 Task: Open Card Card0000000064 in Board Board0000000016 in Workspace WS0000000006 in Trello. Add Member Carxxstreet791@gmail.com to Card Card0000000064 in Board Board0000000016 in Workspace WS0000000006 in Trello. Add Red Label titled Label0000000064 to Card Card0000000064 in Board Board0000000016 in Workspace WS0000000006 in Trello. Add Checklist CL0000000064 to Card Card0000000064 in Board Board0000000016 in Workspace WS0000000006 in Trello. Add Dates with Start Date as Jul 01 2023 and Due Date as Jul 31 2023 to Card Card0000000064 in Board Board0000000016 in Workspace WS0000000006 in Trello
Action: Mouse moved to (74, 294)
Screenshot: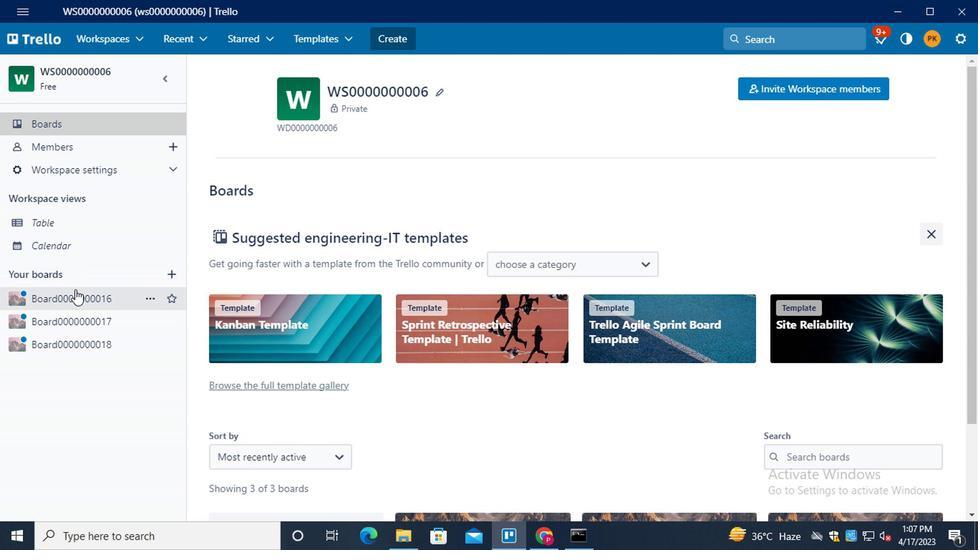 
Action: Mouse pressed left at (74, 294)
Screenshot: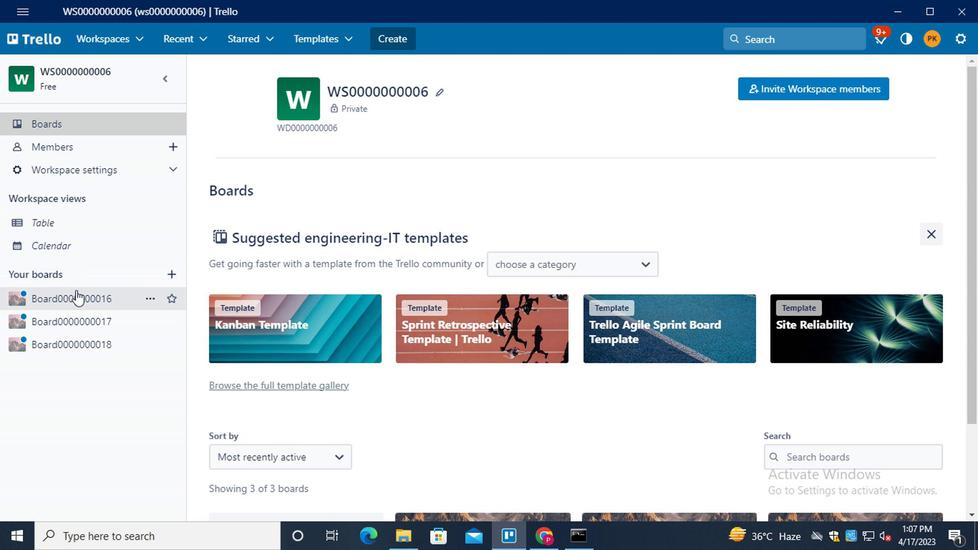 
Action: Mouse moved to (309, 325)
Screenshot: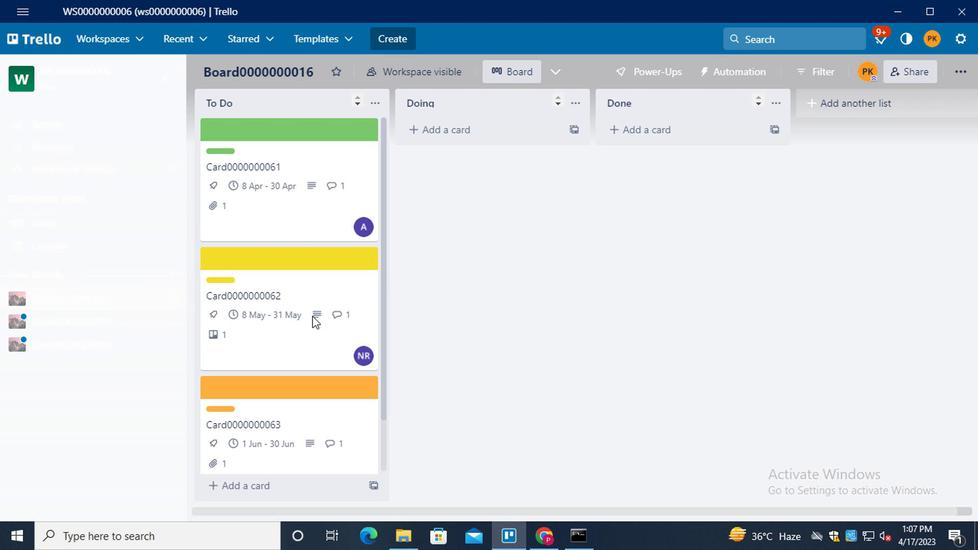 
Action: Mouse scrolled (309, 324) with delta (0, -1)
Screenshot: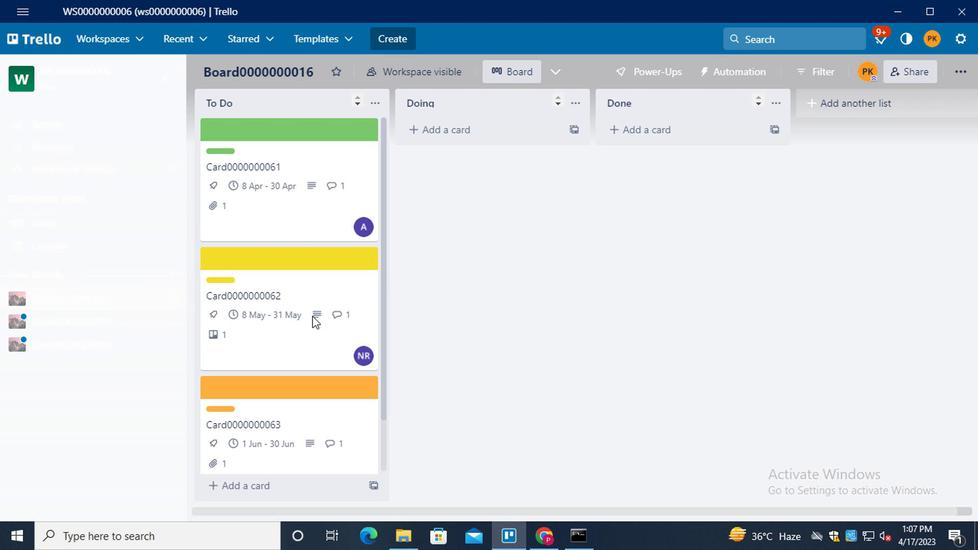 
Action: Mouse moved to (309, 326)
Screenshot: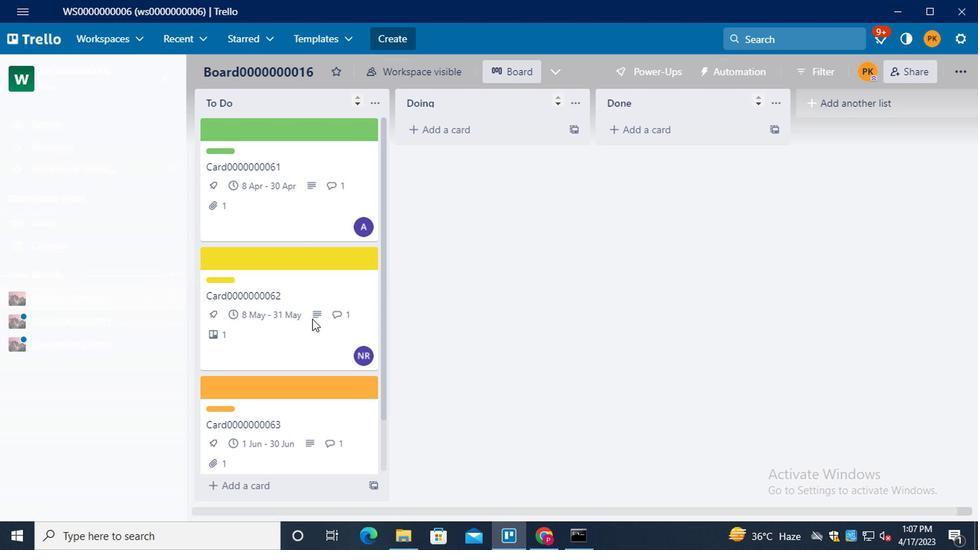 
Action: Mouse scrolled (309, 325) with delta (0, 0)
Screenshot: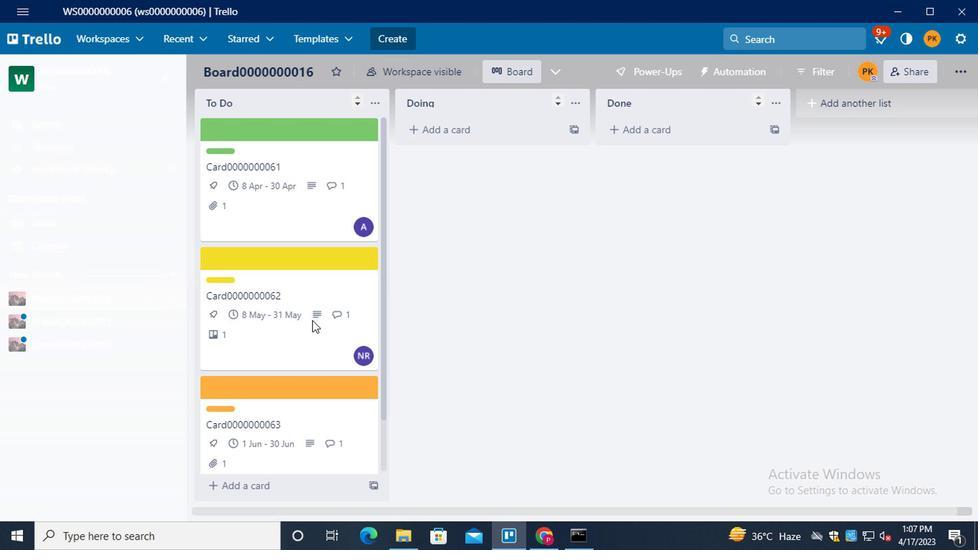 
Action: Mouse scrolled (309, 325) with delta (0, 0)
Screenshot: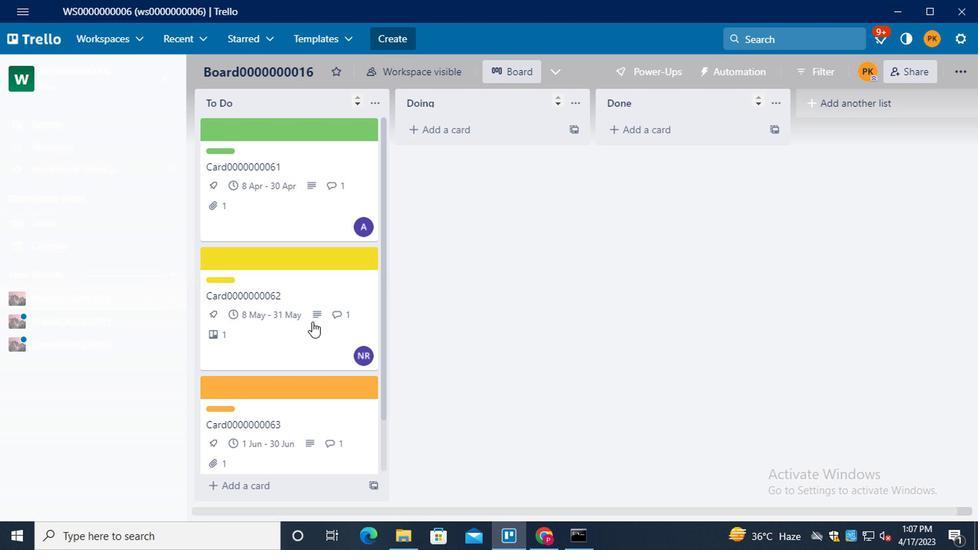 
Action: Mouse moved to (309, 327)
Screenshot: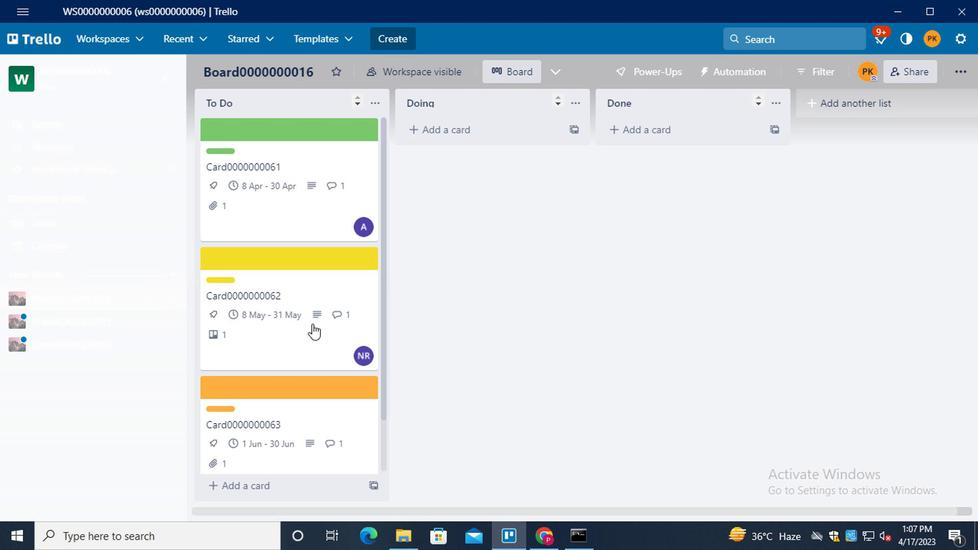 
Action: Mouse scrolled (309, 326) with delta (0, -1)
Screenshot: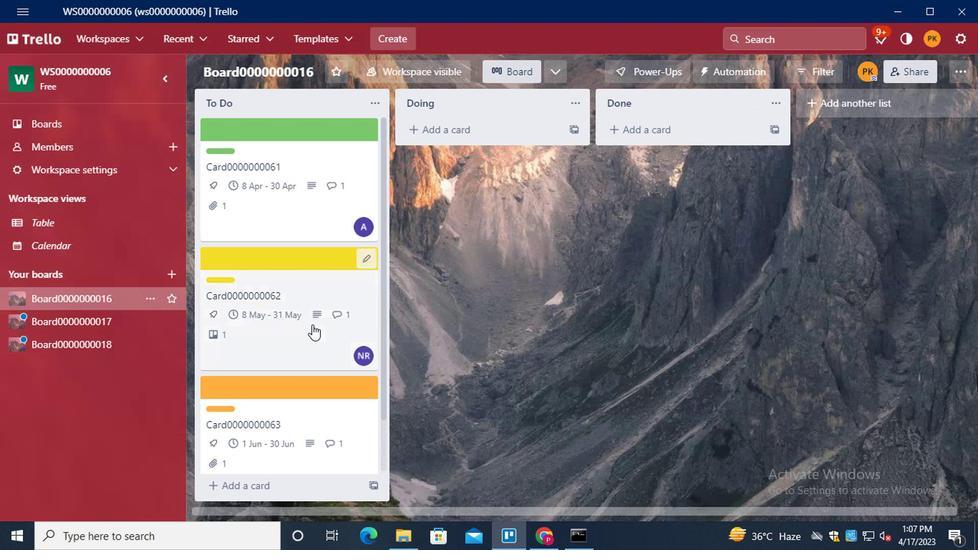 
Action: Mouse moved to (261, 461)
Screenshot: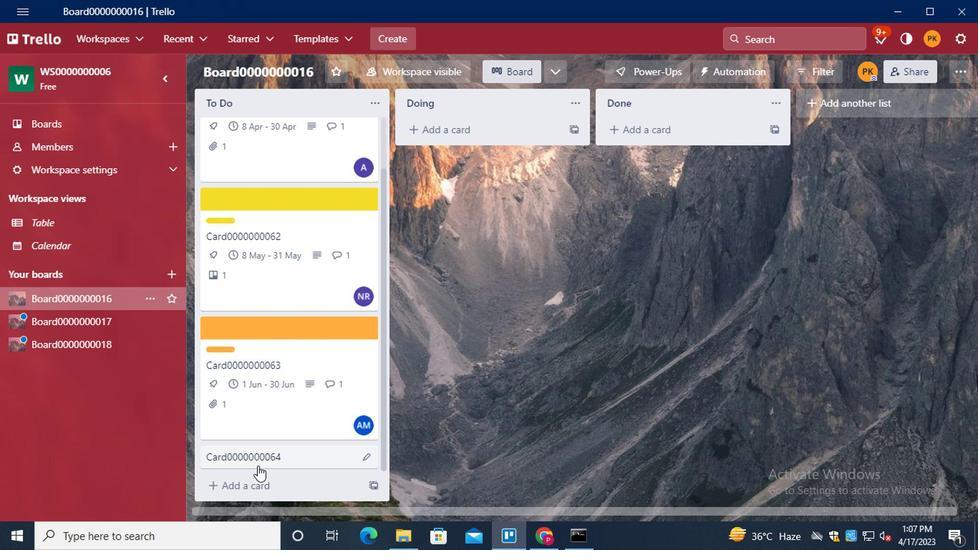 
Action: Mouse pressed left at (261, 461)
Screenshot: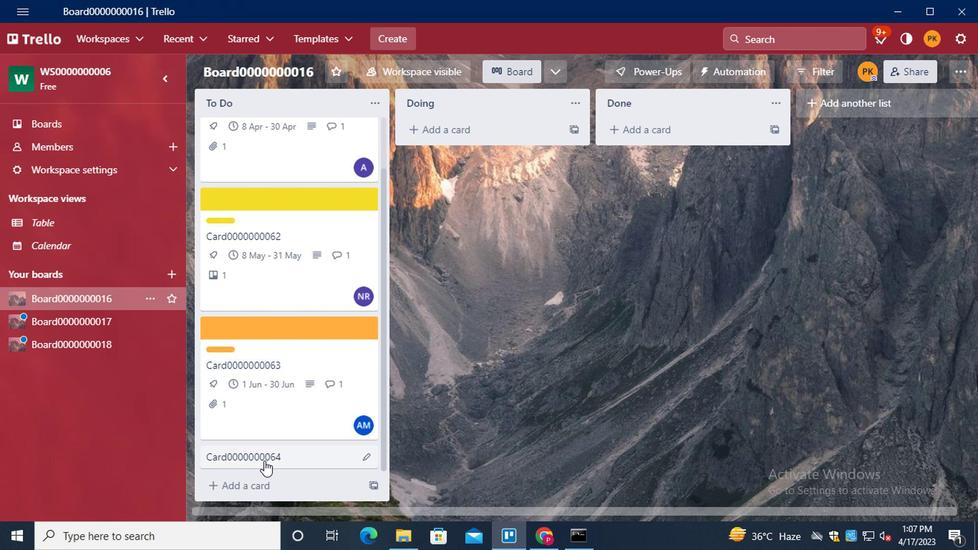 
Action: Mouse moved to (702, 131)
Screenshot: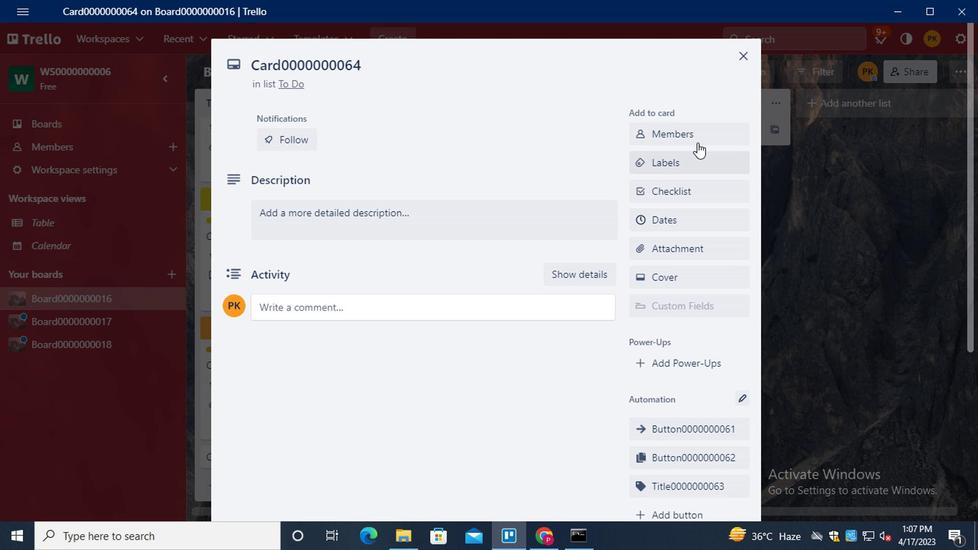 
Action: Mouse pressed left at (702, 131)
Screenshot: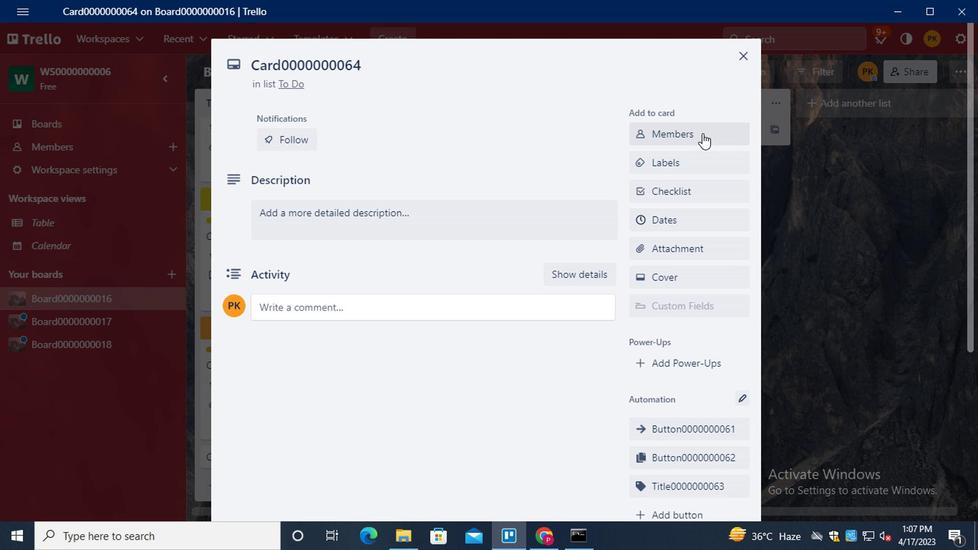 
Action: Mouse moved to (541, 189)
Screenshot: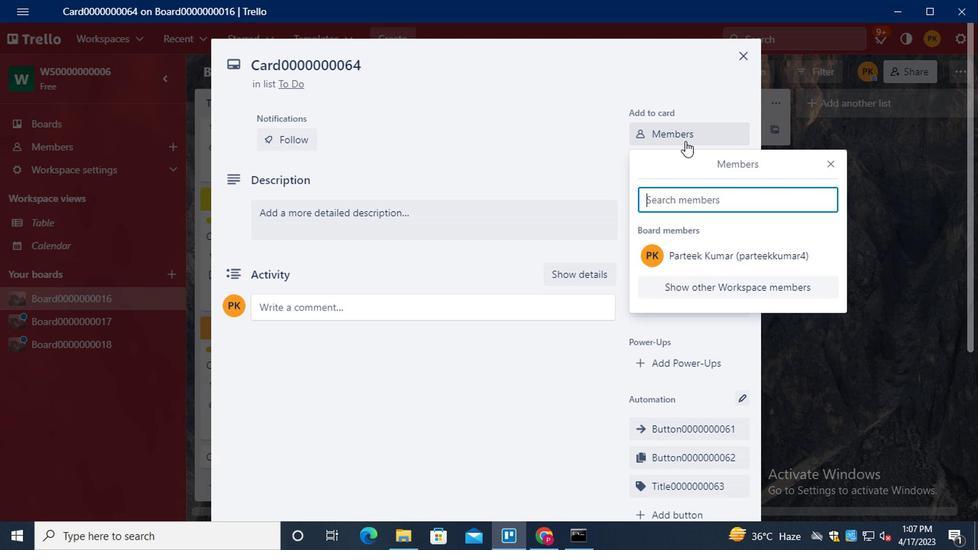 
Action: Key pressed <Key.shift>CARXXSTREET791<Key.shift>2<Key.backspace>GMAIL.COM
Screenshot: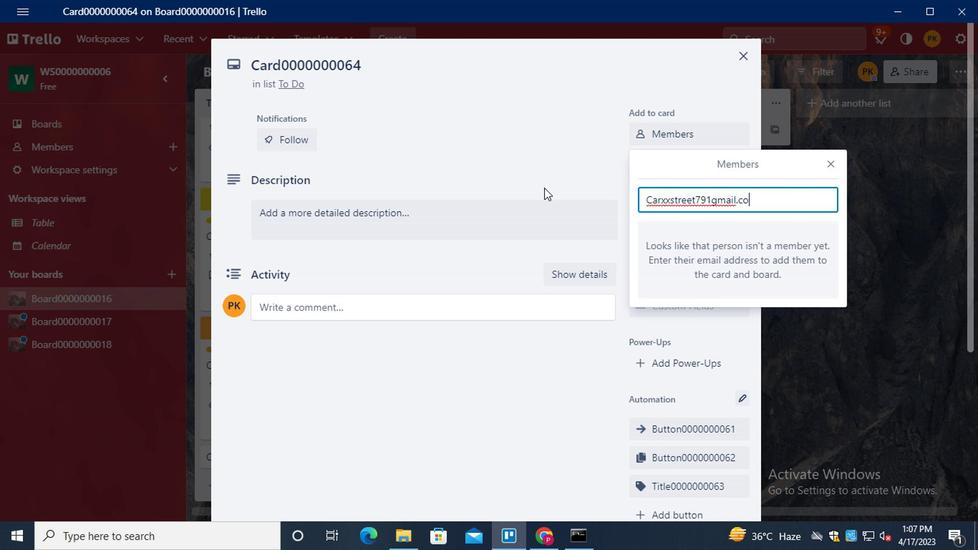 
Action: Mouse moved to (700, 195)
Screenshot: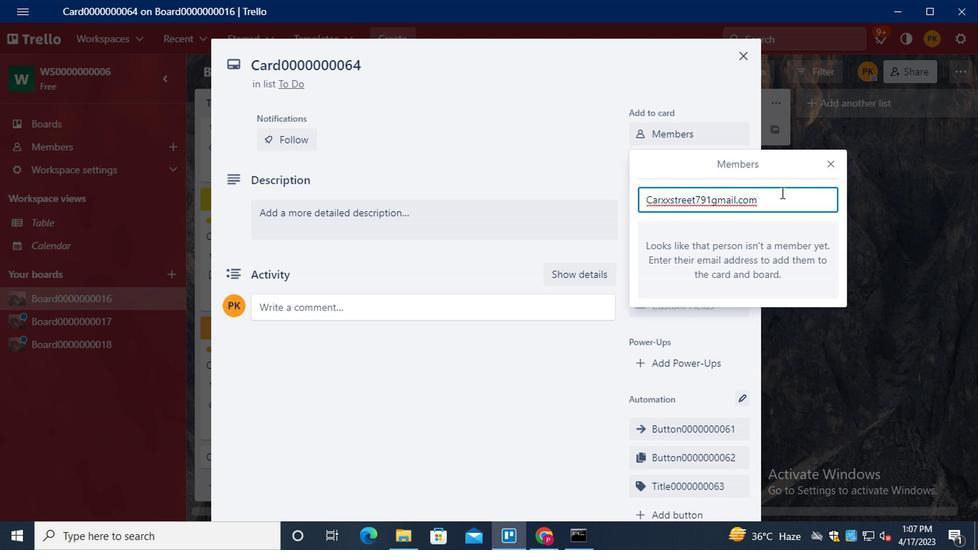 
Action: Key pressed <Key.backspace><Key.backspace><Key.backspace><Key.backspace><Key.backspace><Key.backspace><Key.backspace><Key.backspace><Key.backspace><Key.backspace><Key.backspace><Key.backspace><Key.backspace><Key.backspace><Key.backspace><Key.backspace><Key.backspace><Key.backspace><Key.backspace><Key.backspace><Key.backspace><Key.backspace><Key.backspace><Key.backspace><Key.backspace><Key.backspace><Key.backspace><Key.shift>CARXXSTREET791<Key.shift>@GMAIL.COM
Screenshot: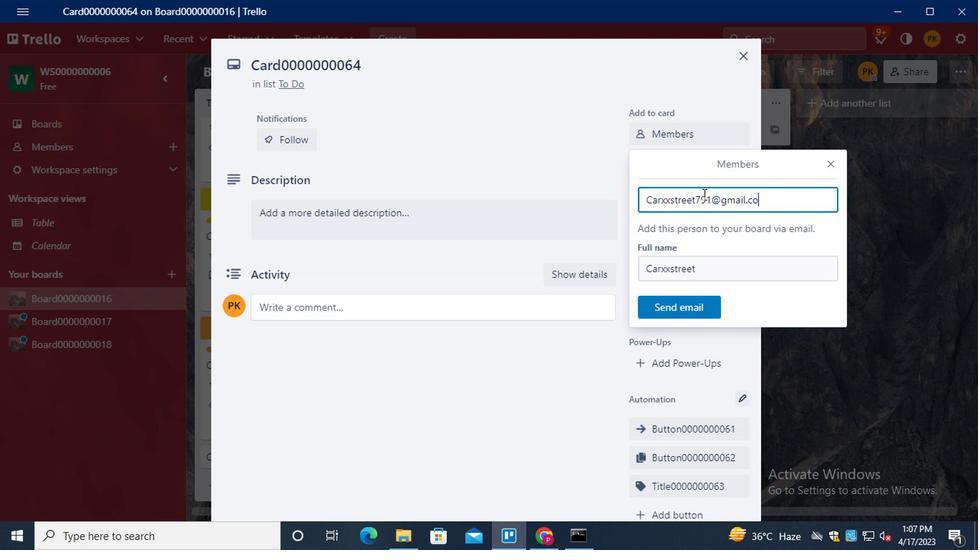 
Action: Mouse moved to (700, 317)
Screenshot: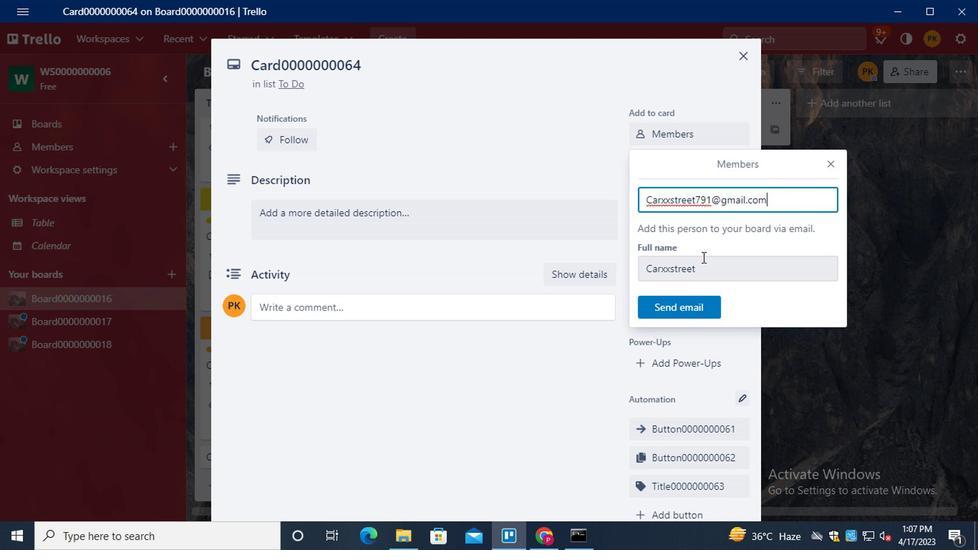 
Action: Mouse pressed left at (700, 317)
Screenshot: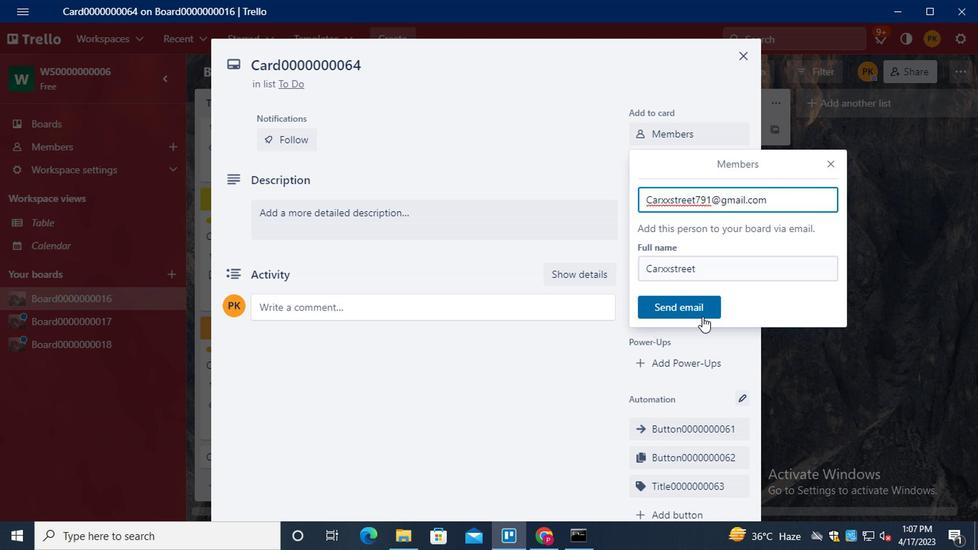 
Action: Mouse moved to (680, 164)
Screenshot: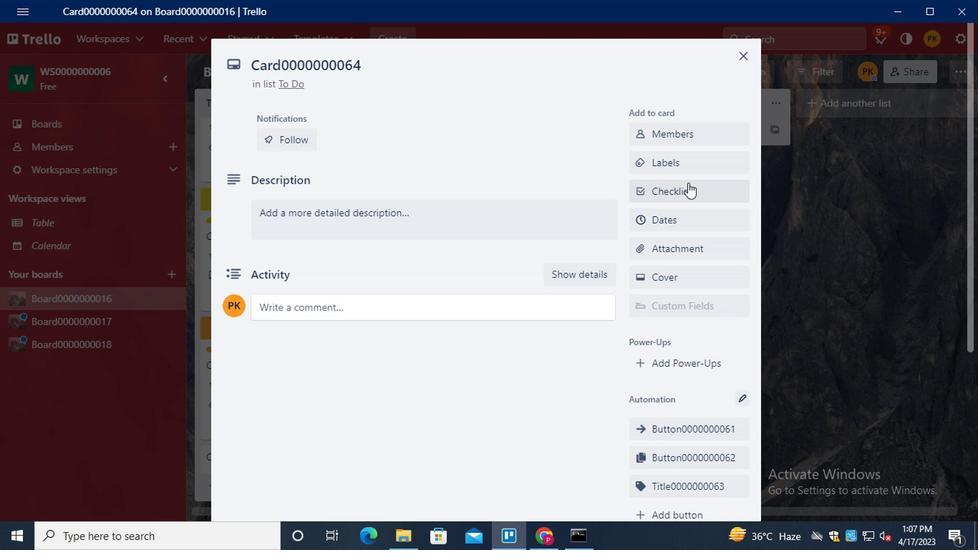 
Action: Mouse pressed left at (680, 164)
Screenshot: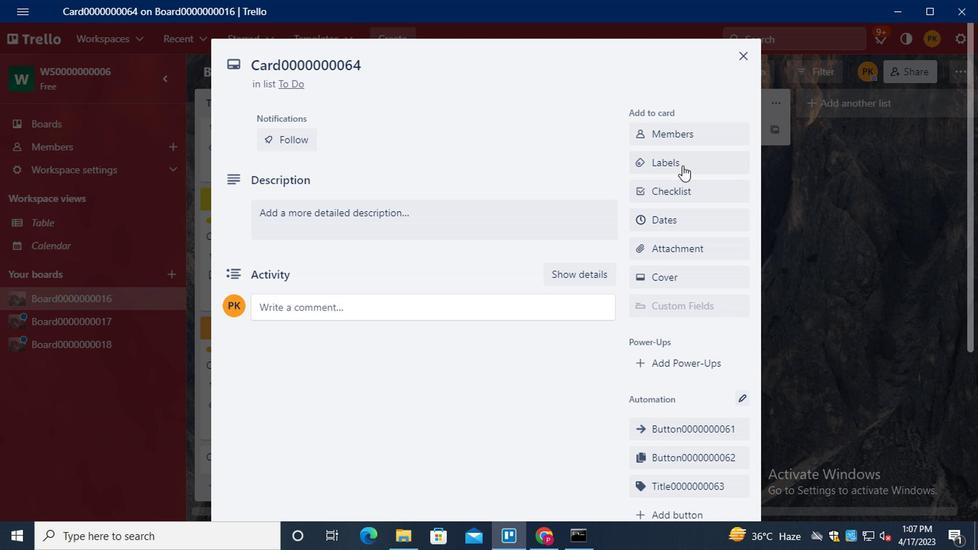 
Action: Mouse moved to (733, 402)
Screenshot: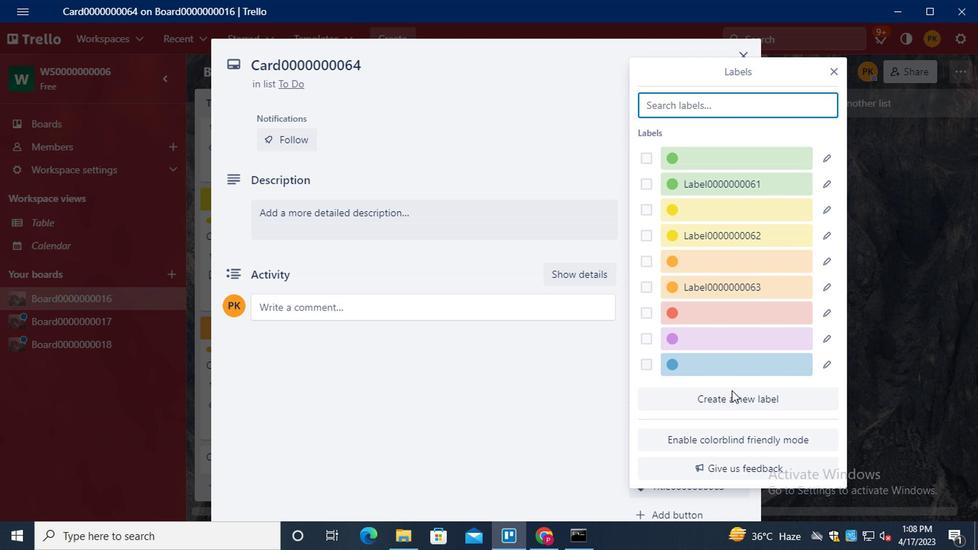 
Action: Mouse pressed left at (733, 402)
Screenshot: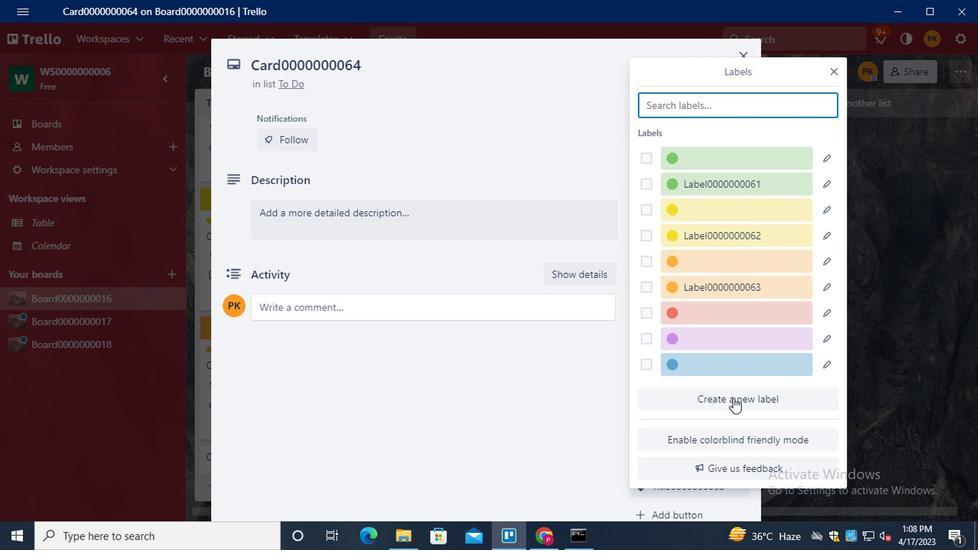 
Action: Mouse moved to (733, 403)
Screenshot: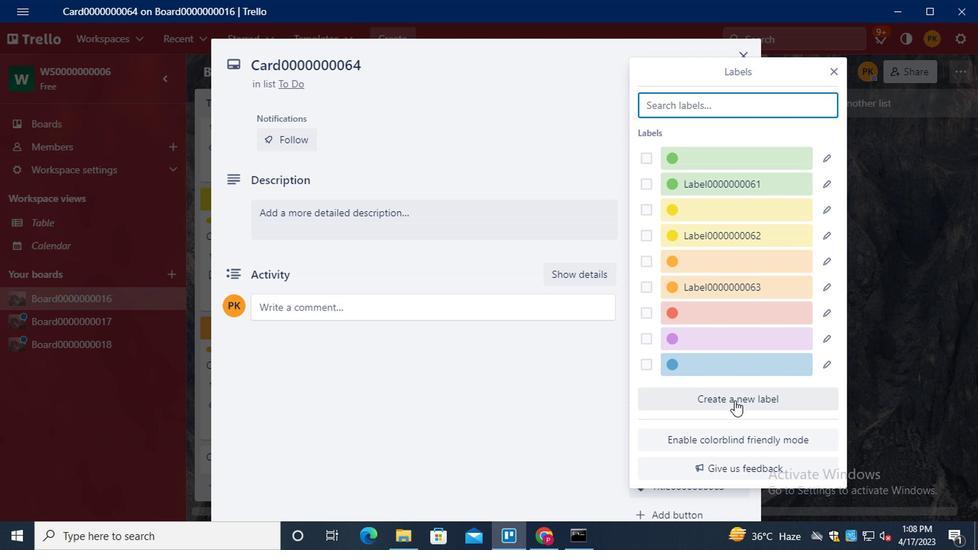 
Action: Key pressed <Key.shift>LABEL0000000064
Screenshot: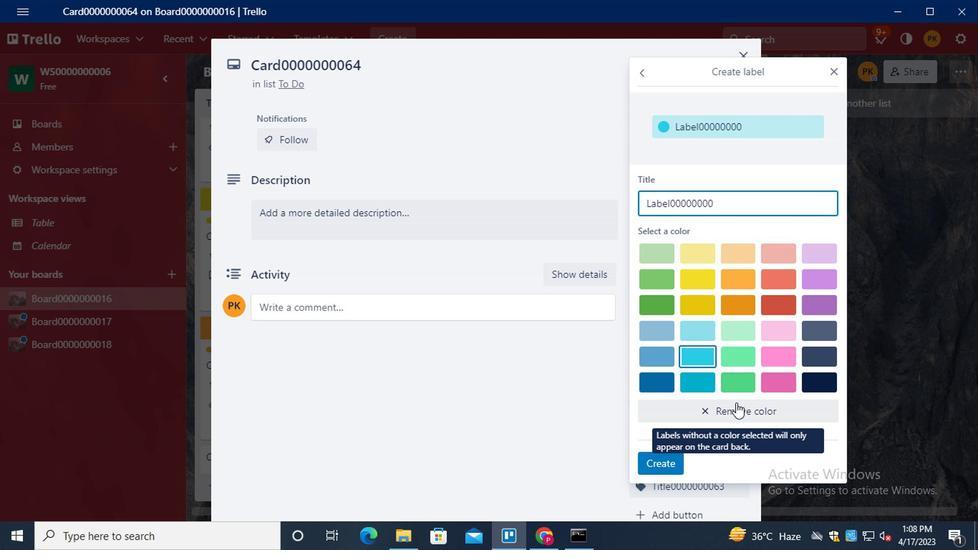 
Action: Mouse moved to (782, 287)
Screenshot: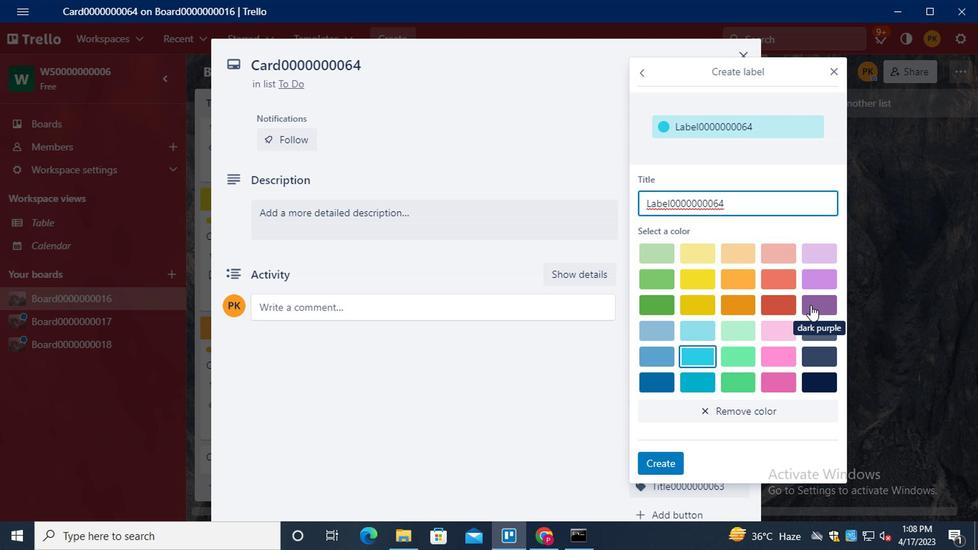 
Action: Mouse pressed left at (782, 287)
Screenshot: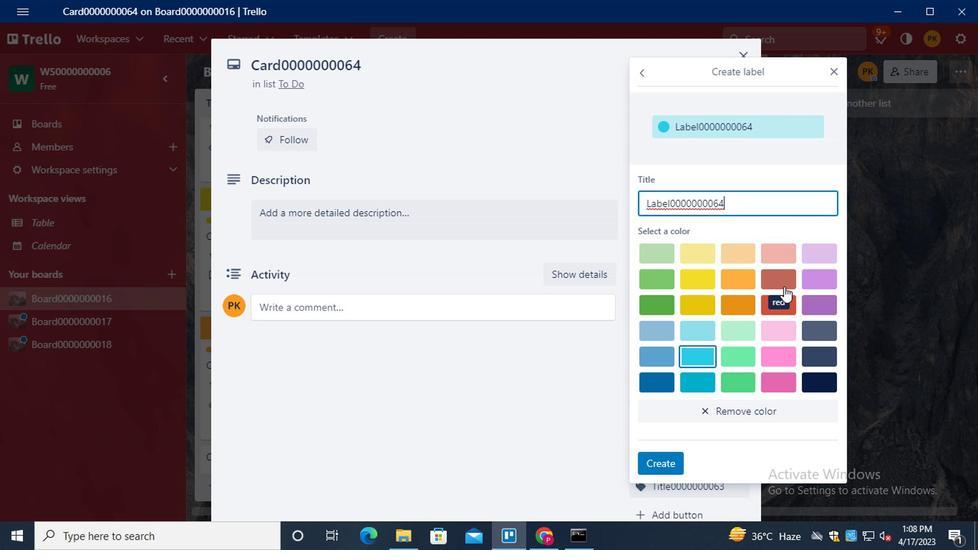 
Action: Mouse moved to (663, 464)
Screenshot: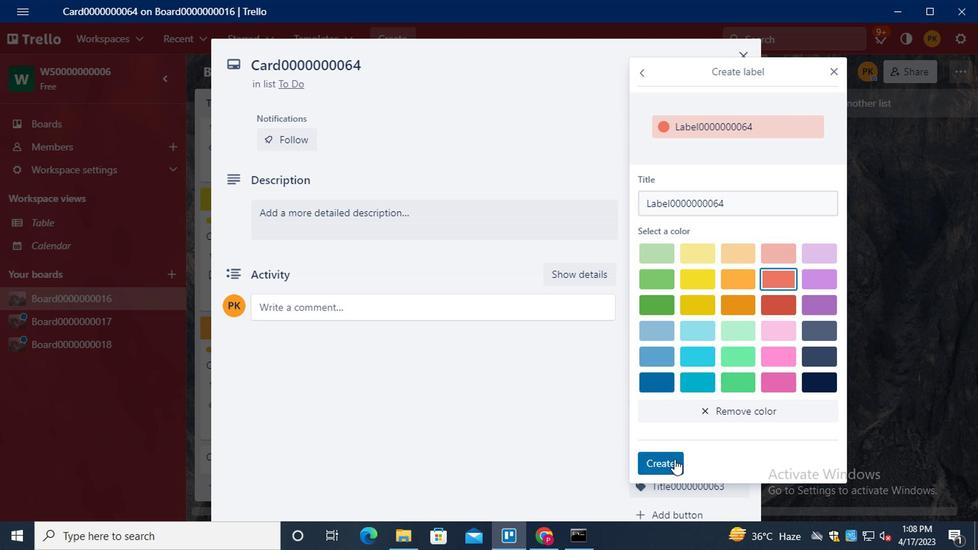 
Action: Mouse pressed left at (663, 464)
Screenshot: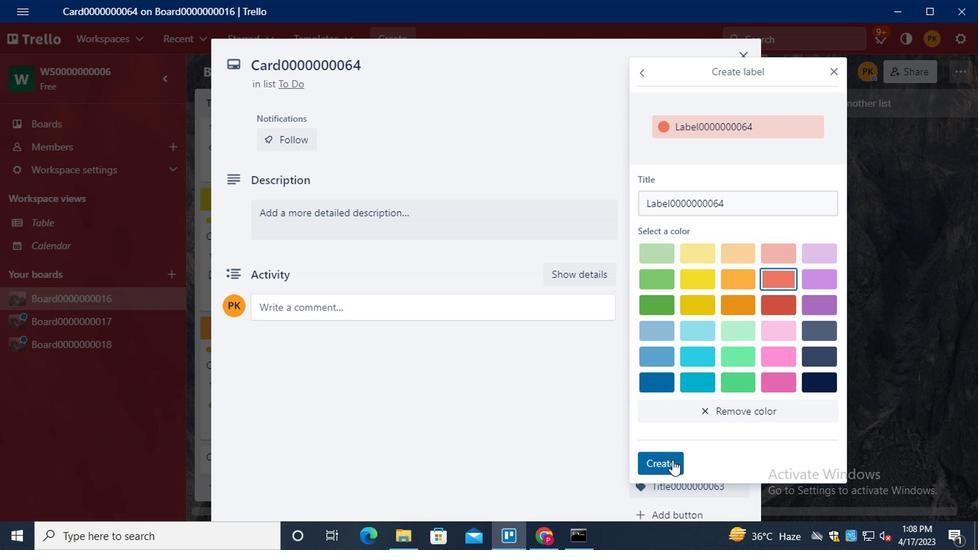 
Action: Mouse moved to (830, 76)
Screenshot: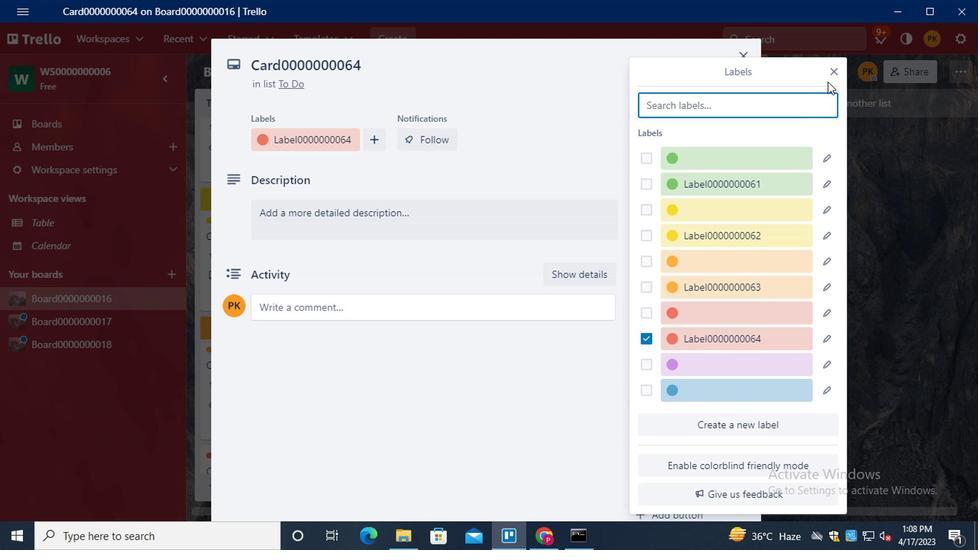 
Action: Mouse pressed left at (830, 76)
Screenshot: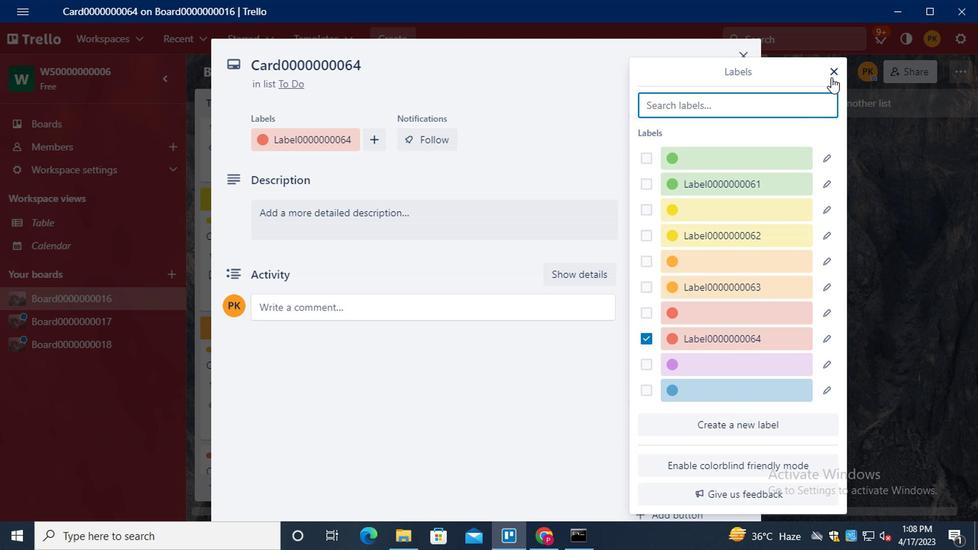 
Action: Mouse moved to (720, 190)
Screenshot: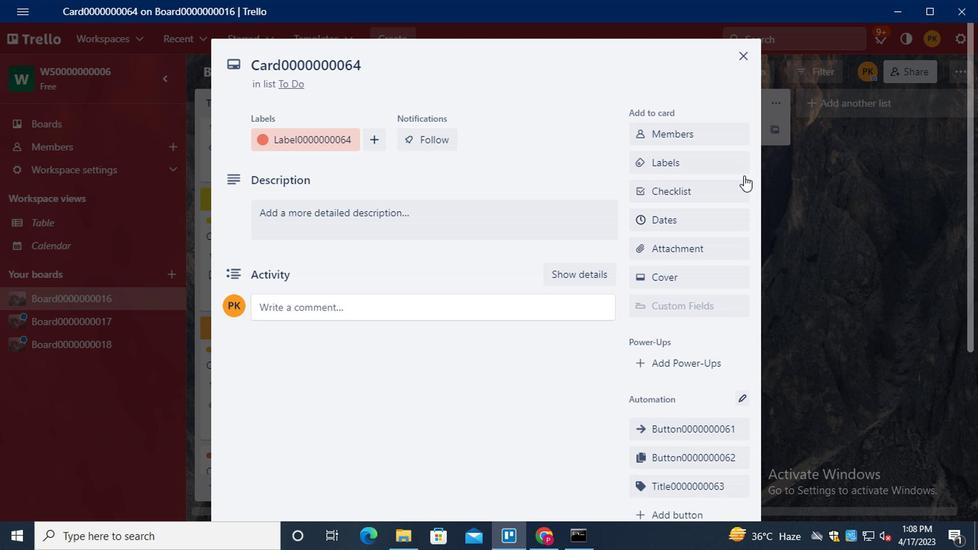 
Action: Mouse pressed left at (720, 190)
Screenshot: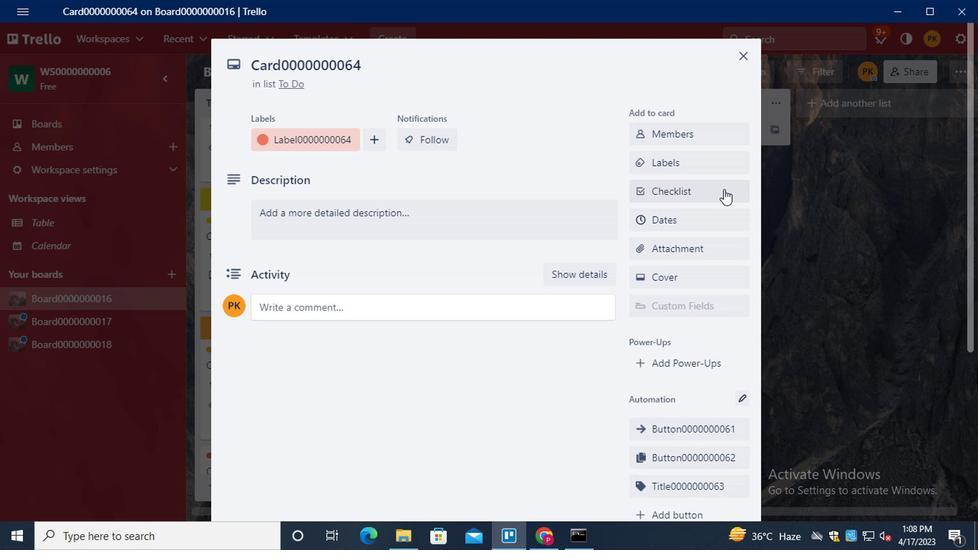 
Action: Key pressed <Key.shift><Key.shift>CL0000000064
Screenshot: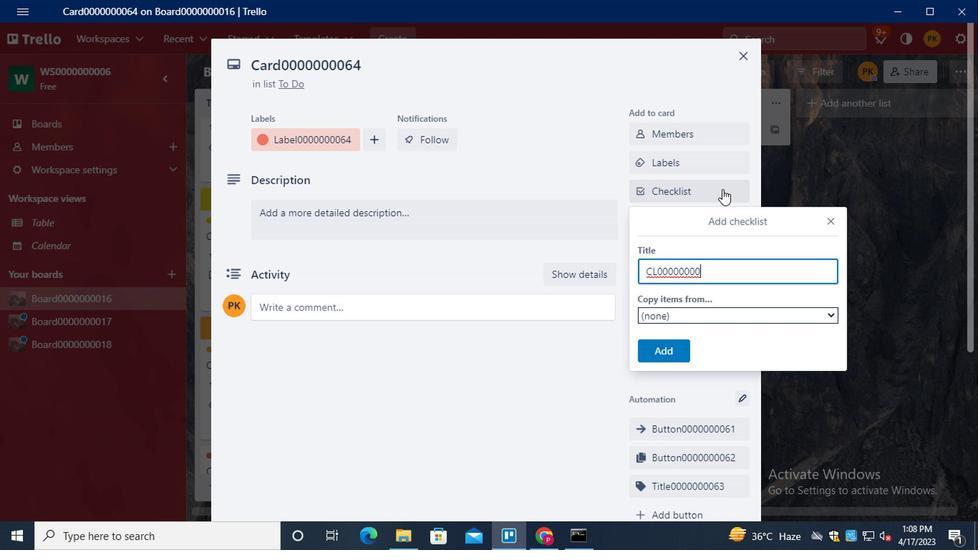
Action: Mouse moved to (682, 343)
Screenshot: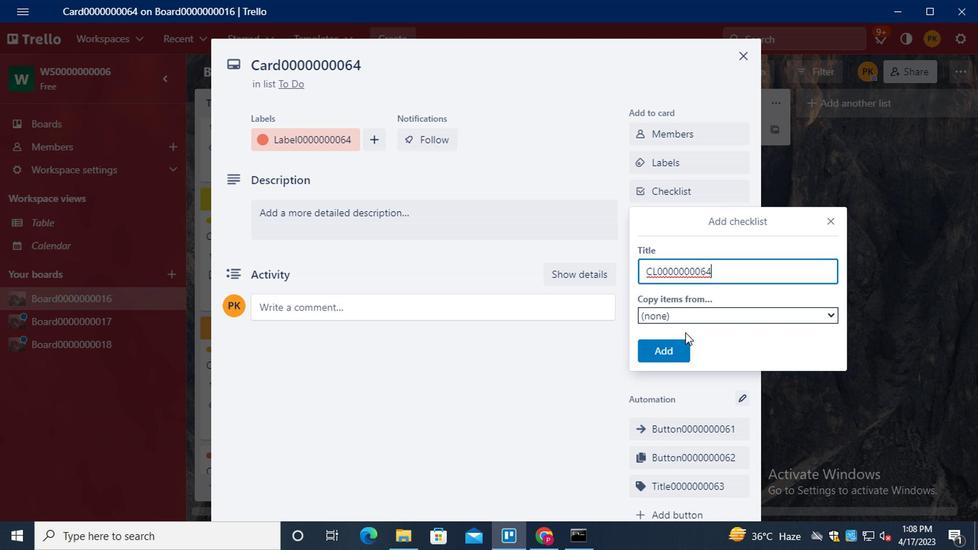 
Action: Mouse pressed left at (682, 343)
Screenshot: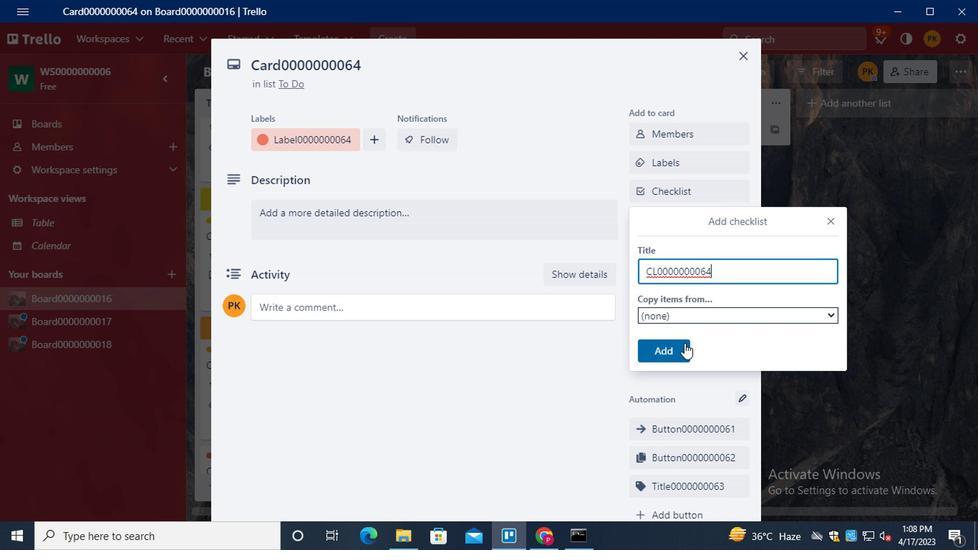 
Action: Mouse moved to (680, 219)
Screenshot: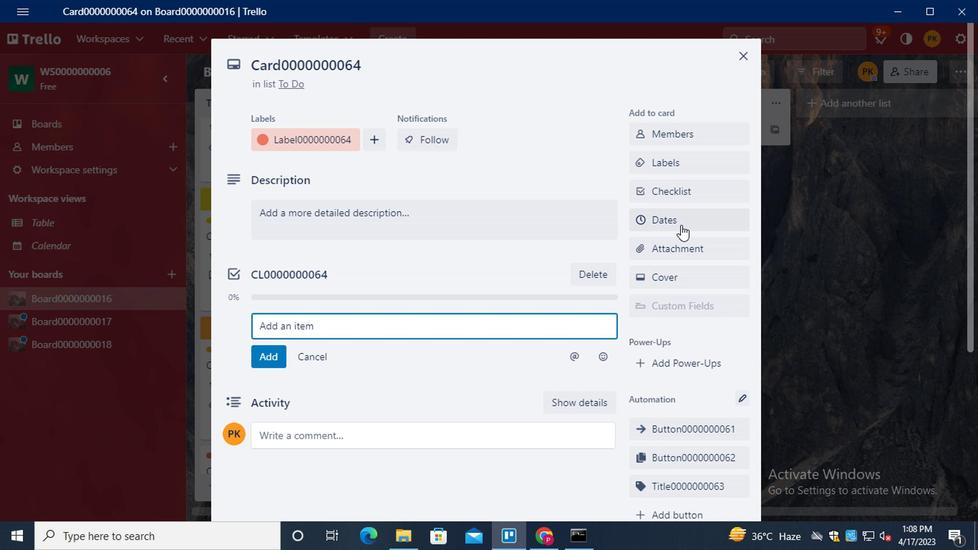 
Action: Mouse pressed left at (680, 219)
Screenshot: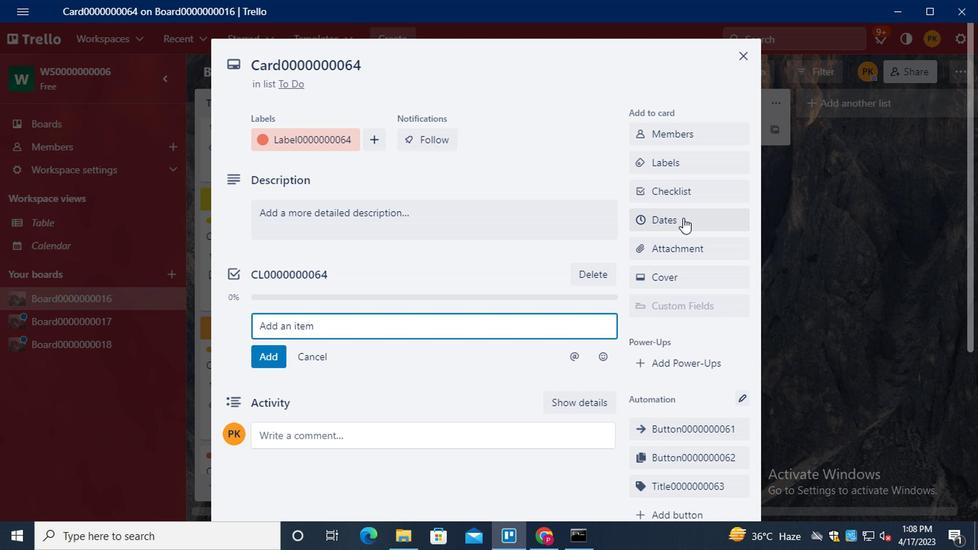 
Action: Mouse moved to (639, 333)
Screenshot: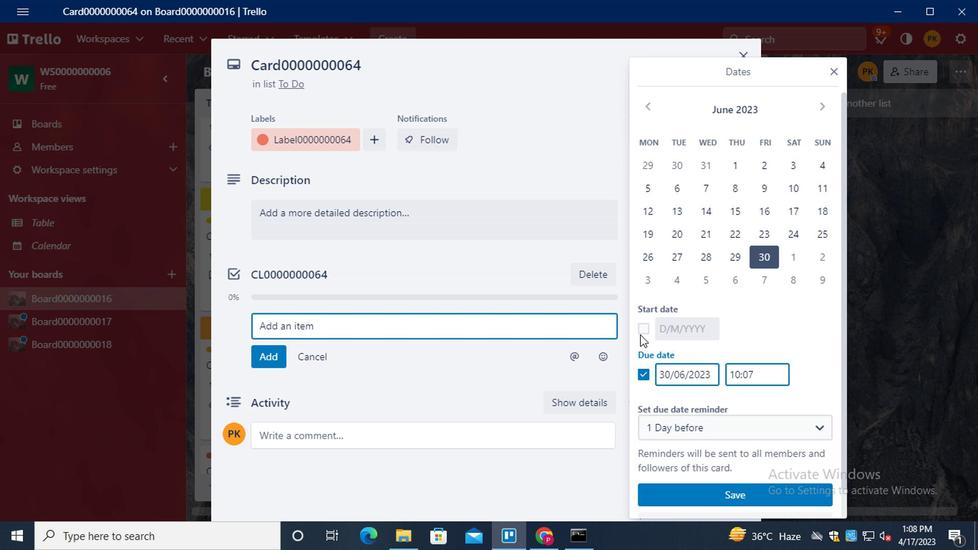 
Action: Mouse pressed left at (639, 333)
Screenshot: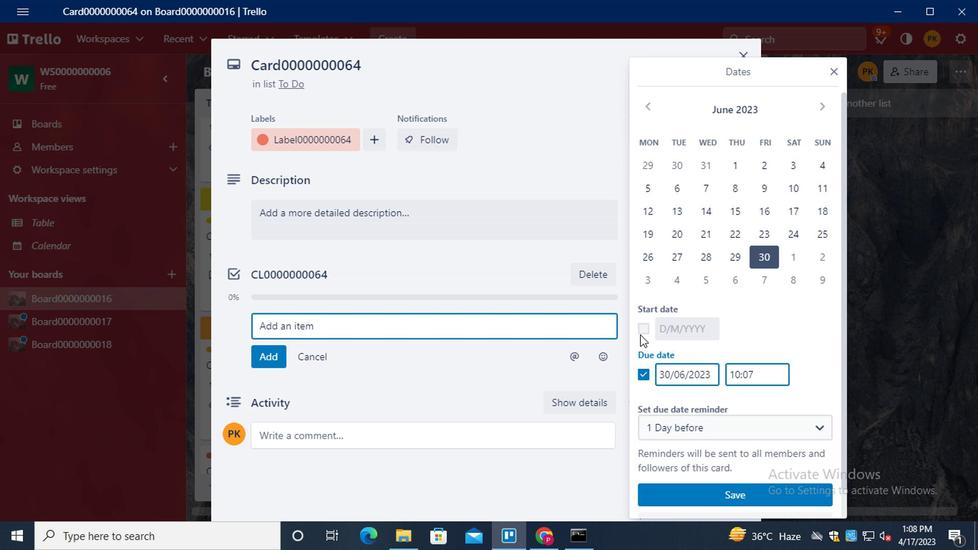 
Action: Mouse moved to (813, 110)
Screenshot: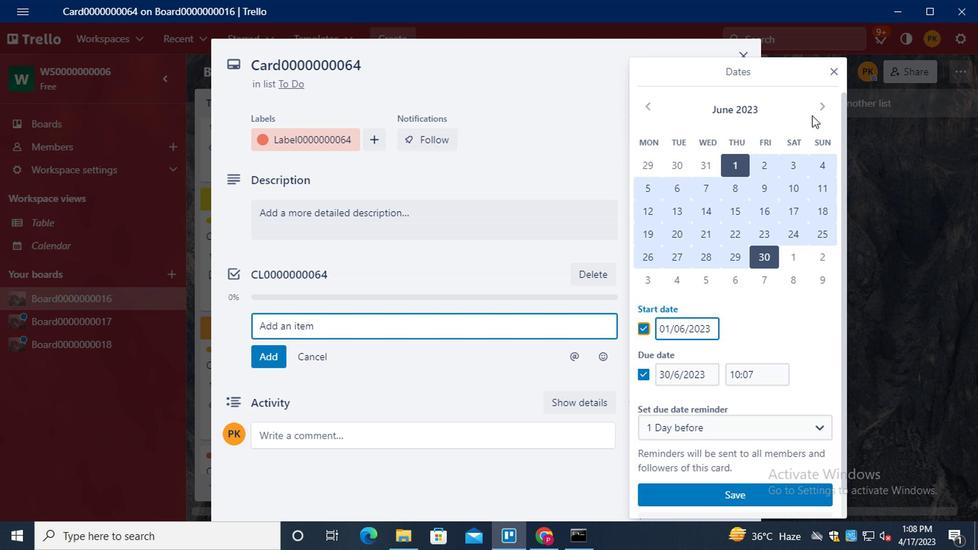 
Action: Mouse pressed left at (813, 110)
Screenshot: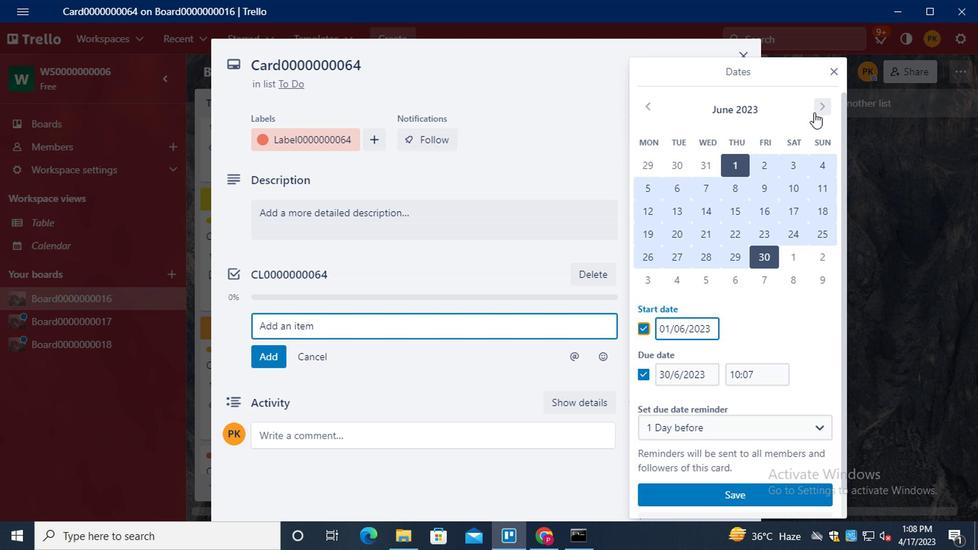 
Action: Mouse moved to (783, 165)
Screenshot: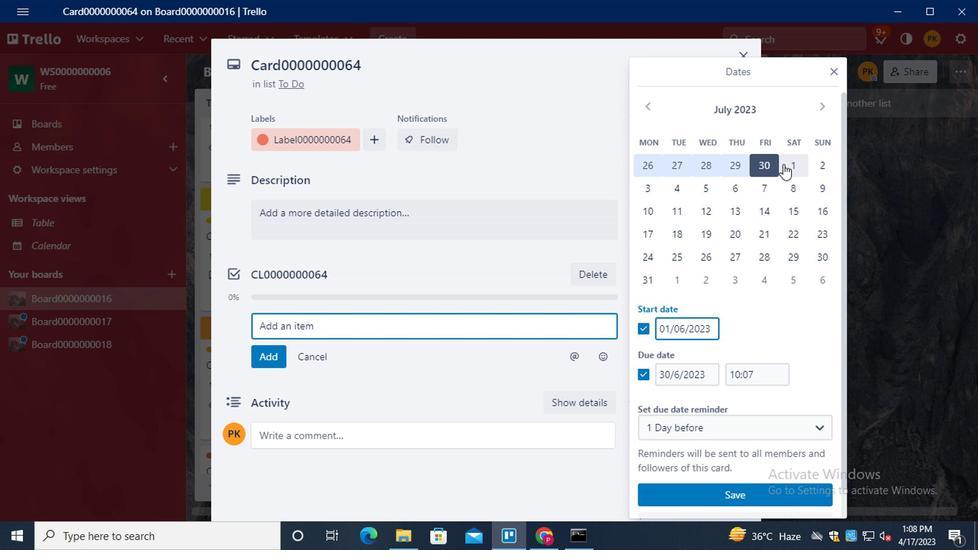 
Action: Mouse pressed left at (783, 165)
Screenshot: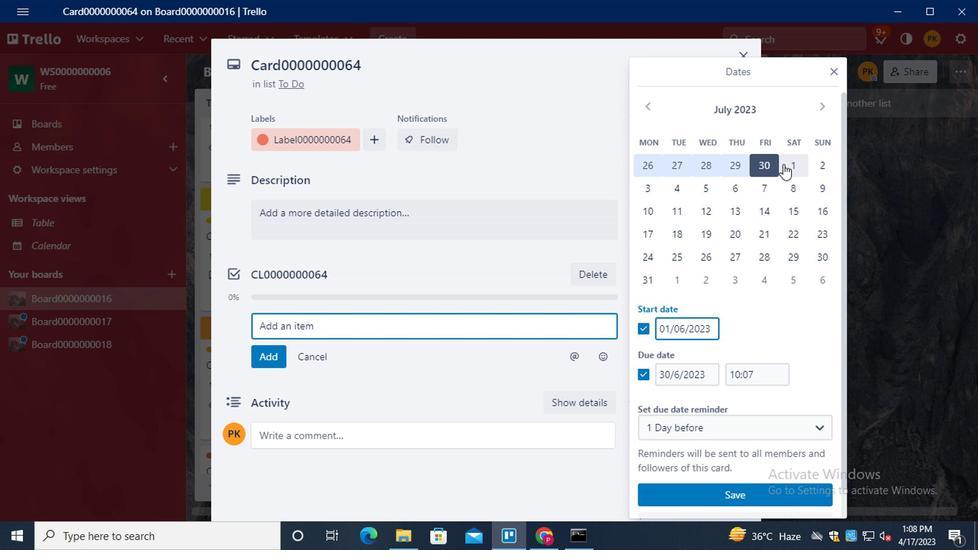 
Action: Mouse moved to (647, 277)
Screenshot: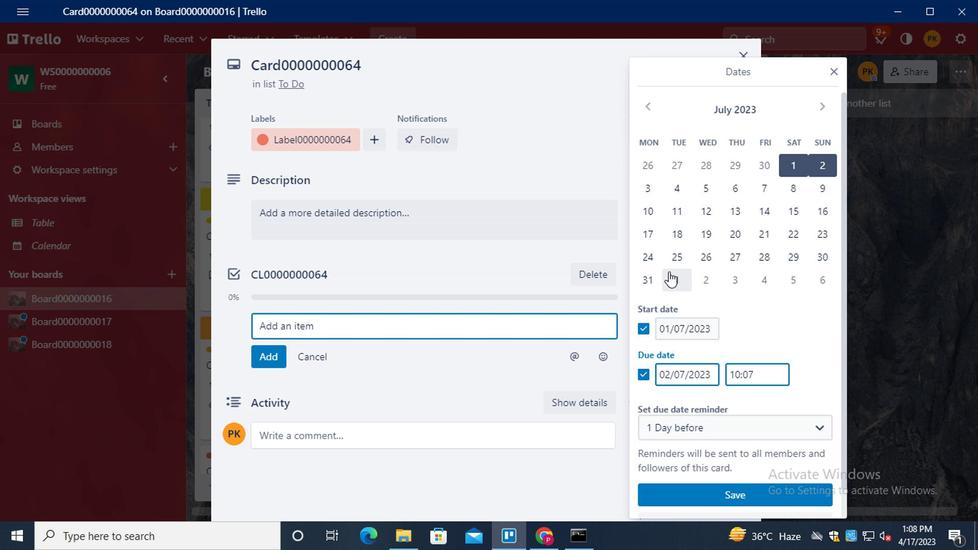 
Action: Mouse pressed left at (647, 277)
Screenshot: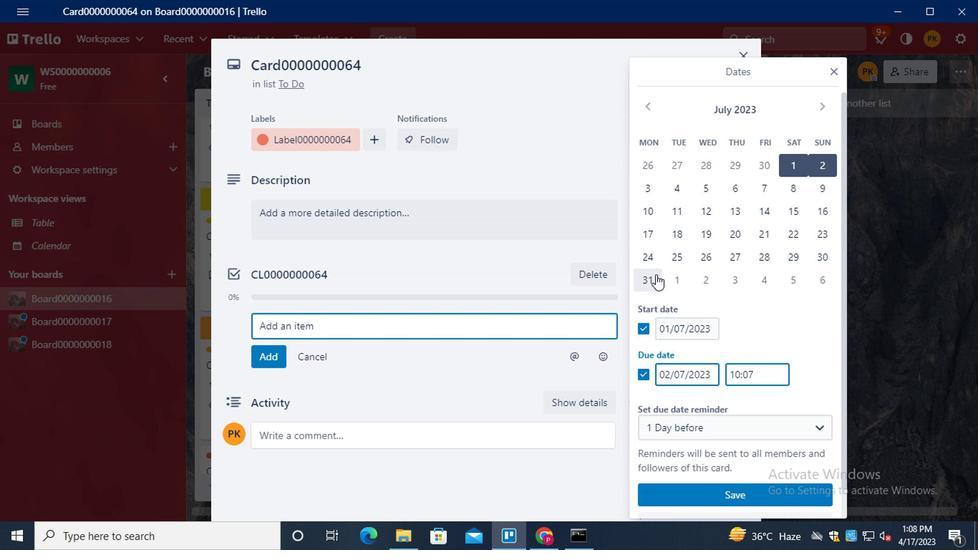 
Action: Mouse moved to (725, 493)
Screenshot: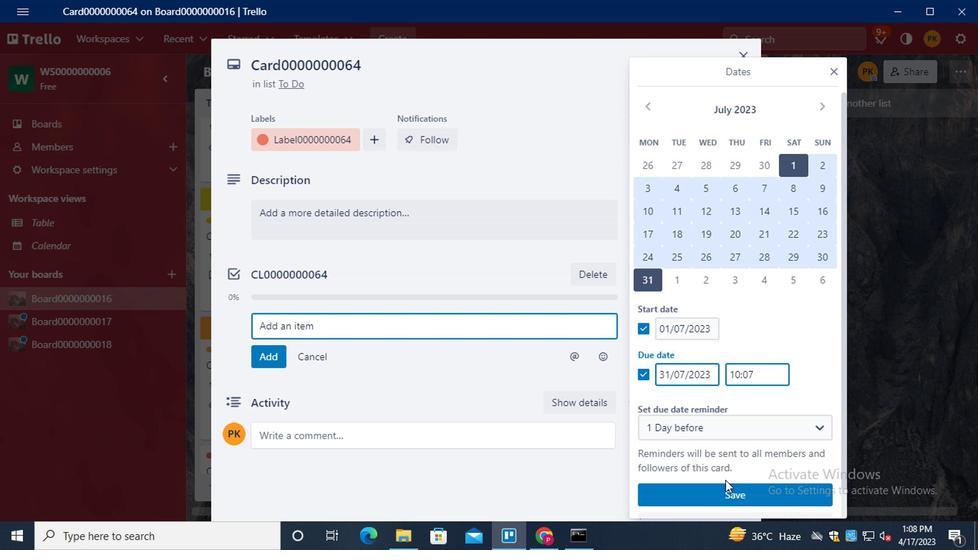 
Action: Mouse pressed left at (725, 493)
Screenshot: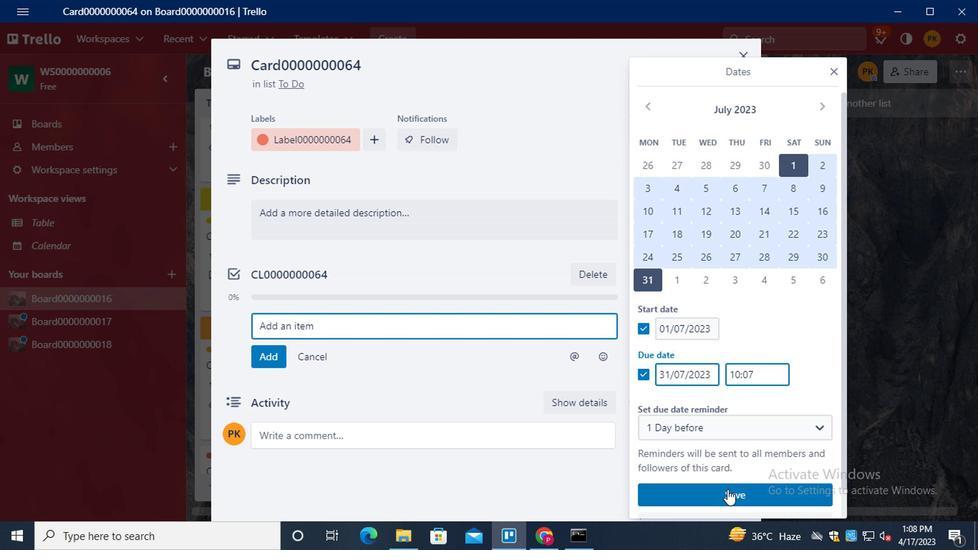 
Action: Mouse moved to (489, 267)
Screenshot: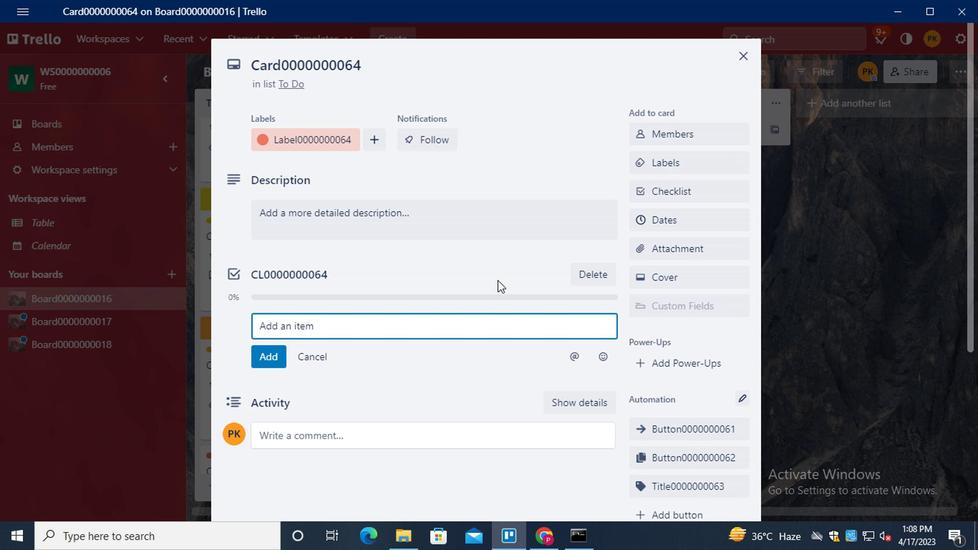 
Action: Mouse scrolled (489, 267) with delta (0, 0)
Screenshot: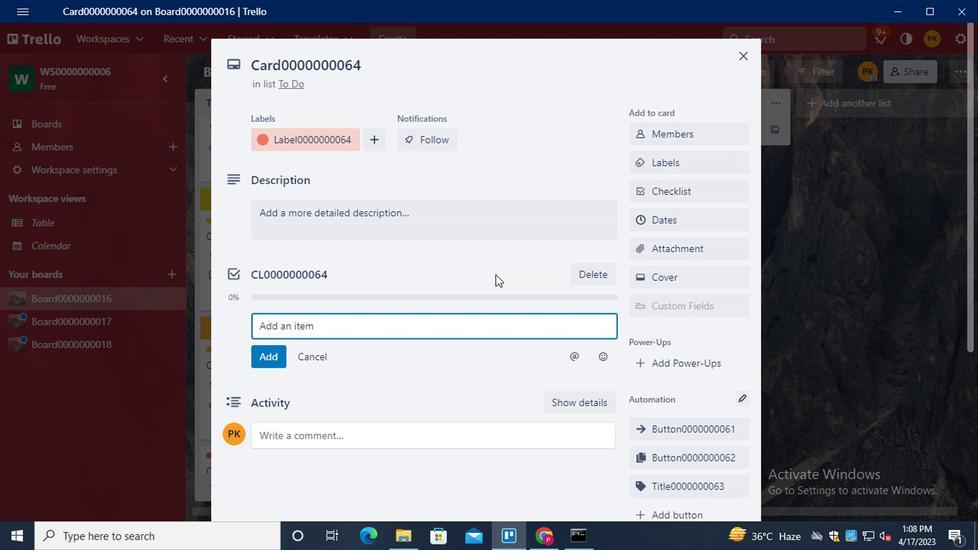 
Action: Mouse scrolled (489, 267) with delta (0, 0)
Screenshot: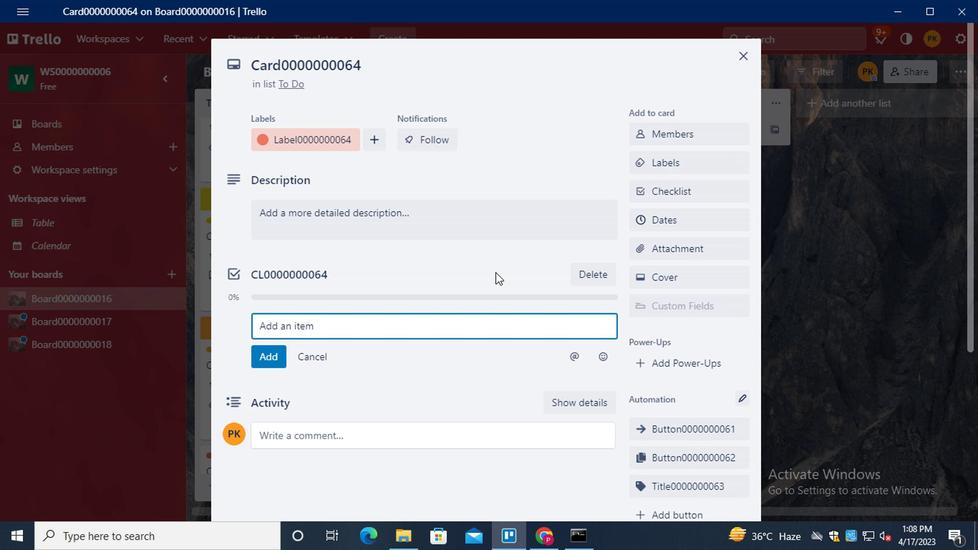 
Action: Mouse scrolled (489, 267) with delta (0, 0)
Screenshot: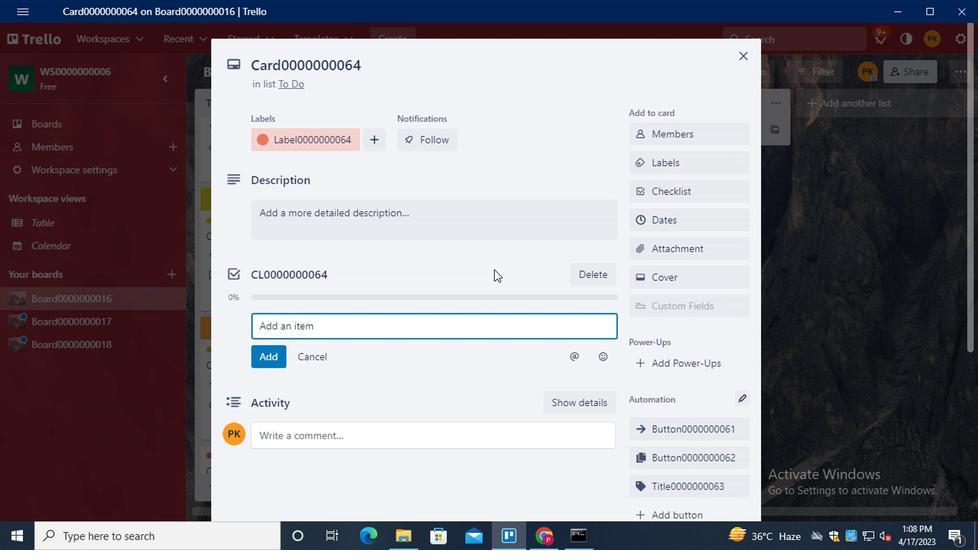 
Action: Mouse scrolled (489, 267) with delta (0, 0)
Screenshot: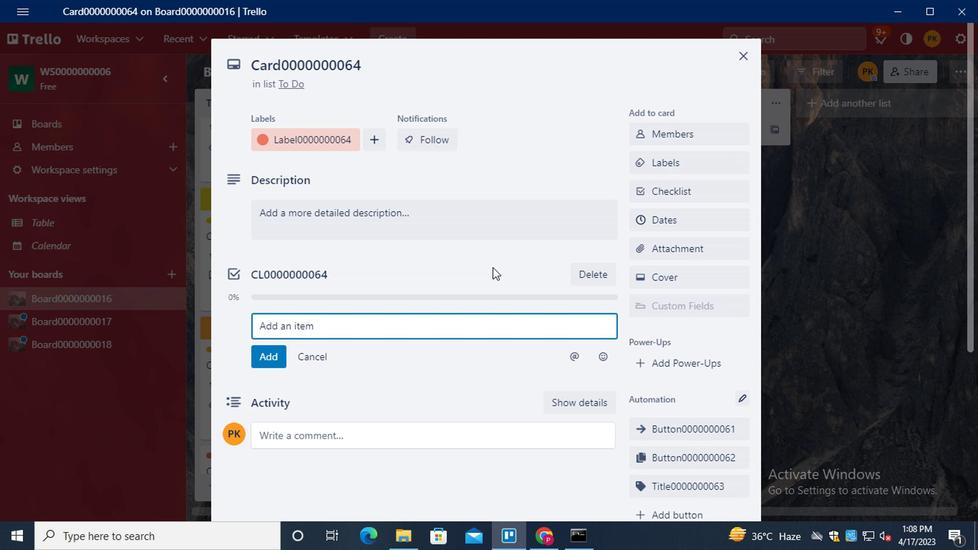 
Action: Mouse scrolled (489, 267) with delta (0, 0)
Screenshot: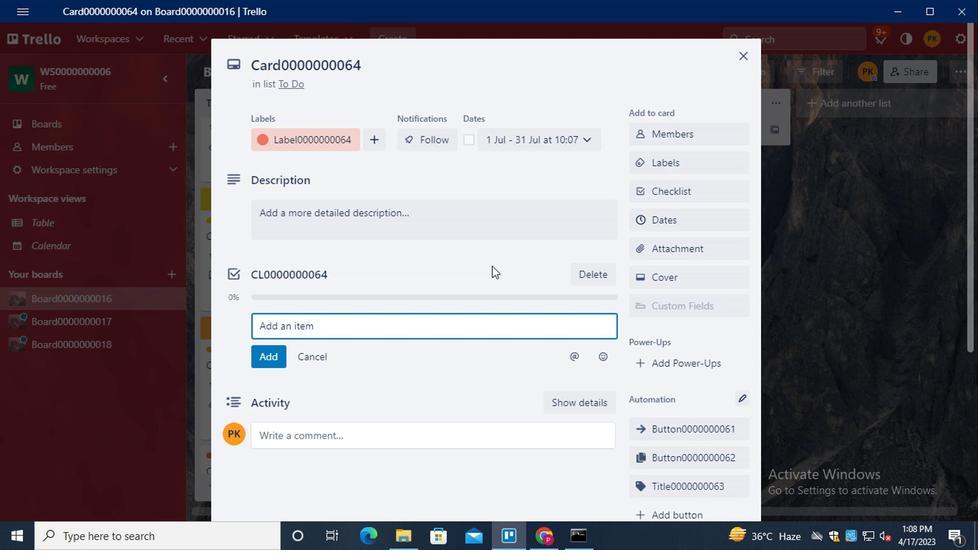 
Action: Mouse moved to (488, 267)
Screenshot: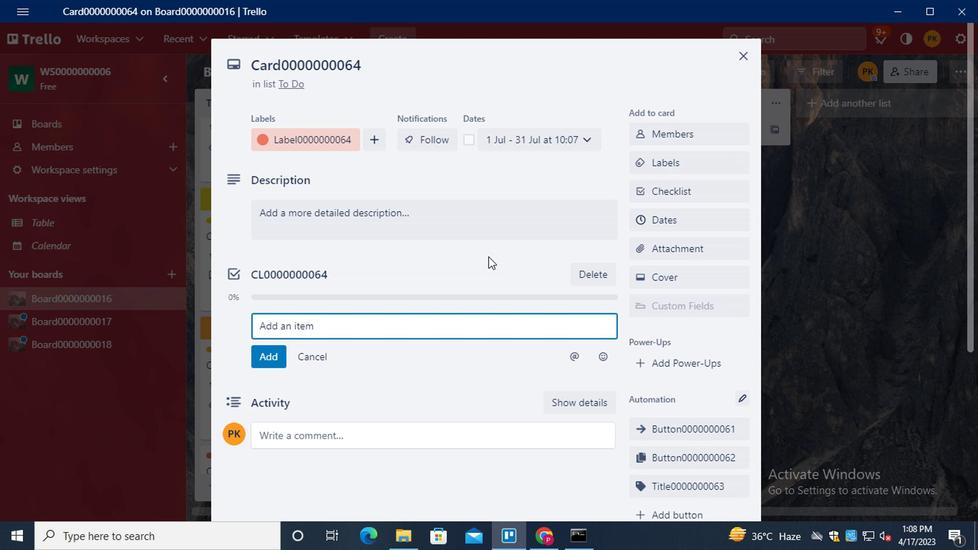 
